 Task: Plan a scenic drive along the Florida Keys from Key Largo, Florida, to Key West, Florida.
Action: Mouse moved to (215, 78)
Screenshot: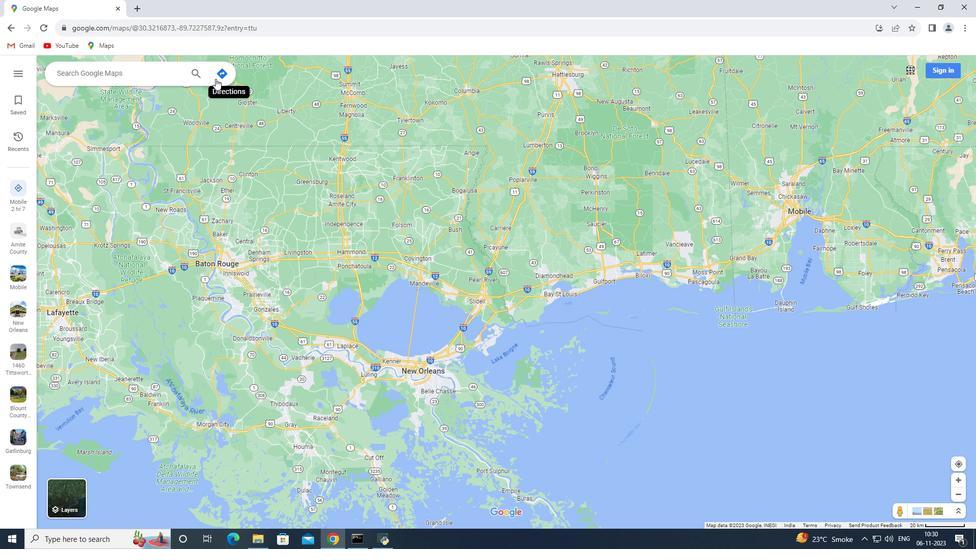 
Action: Mouse pressed left at (215, 78)
Screenshot: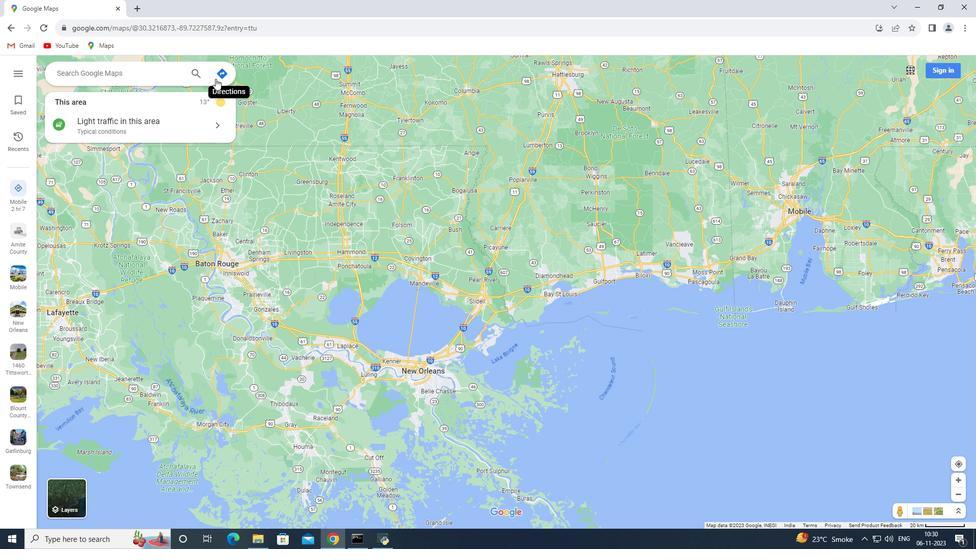 
Action: Mouse moved to (165, 102)
Screenshot: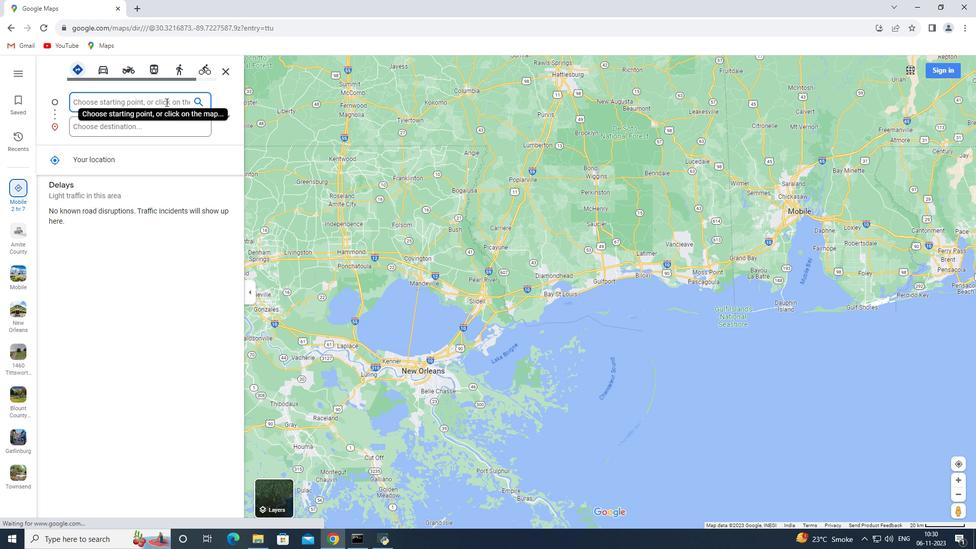 
Action: Key pressed <Key.shift_r><Key.shift_r><Key.shift_r><Key.shift_r>Key<Key.space><Key.shift_r>Largo,<Key.space><Key.shift>Florida
Screenshot: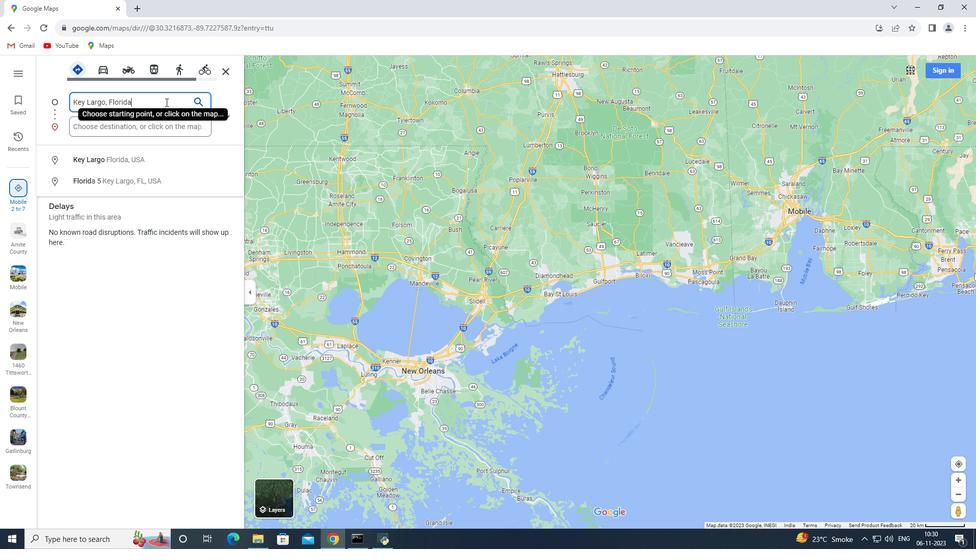 
Action: Mouse moved to (143, 126)
Screenshot: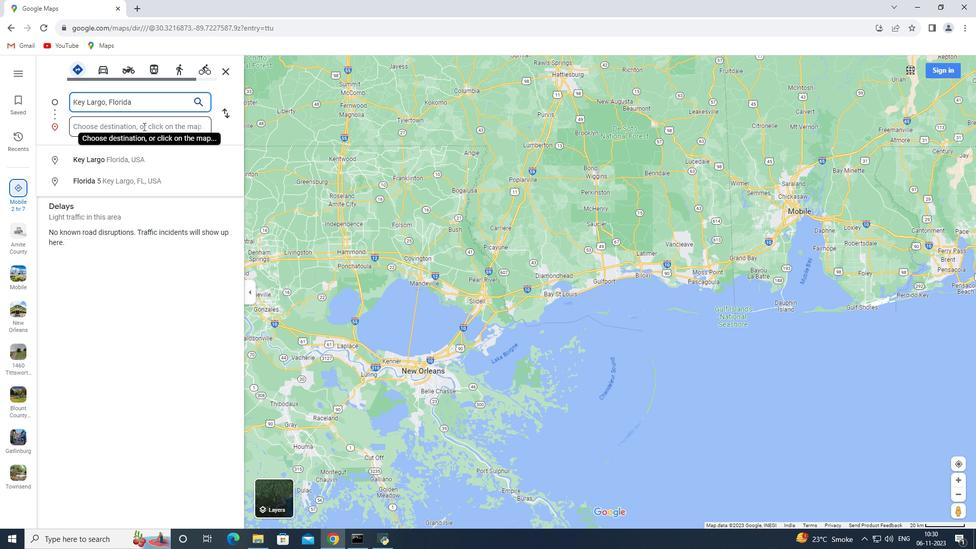 
Action: Mouse pressed left at (143, 126)
Screenshot: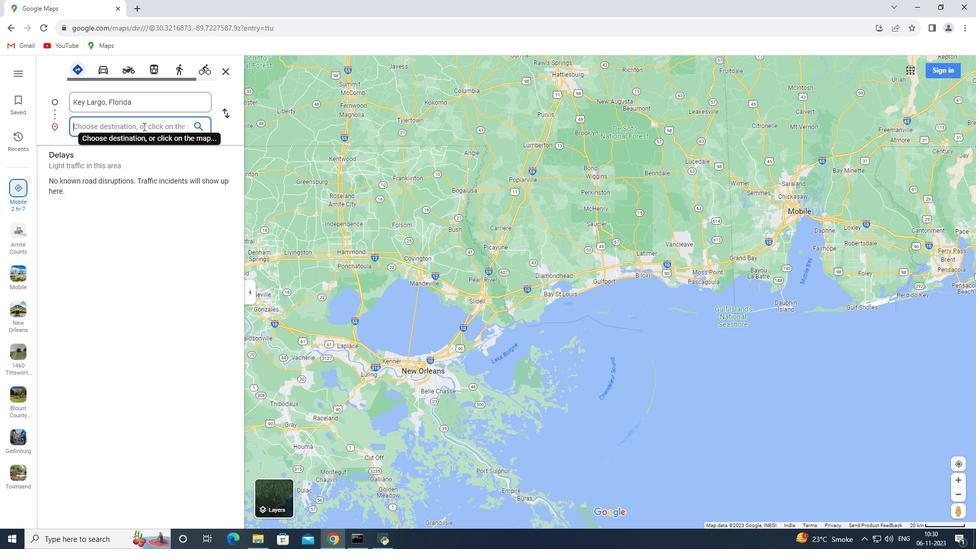 
Action: Key pressed <Key.shift><Key.shift><Key.shift><Key.shift><Key.shift><Key.shift><Key.shift><Key.shift><Key.shift><Key.shift><Key.shift><Key.shift><Key.shift><Key.shift><Key.shift>Key<Key.space><Key.shift>West,<Key.space><Key.shift_r><Key.shift_r><Key.shift_r>Florida<Key.enter>
Screenshot: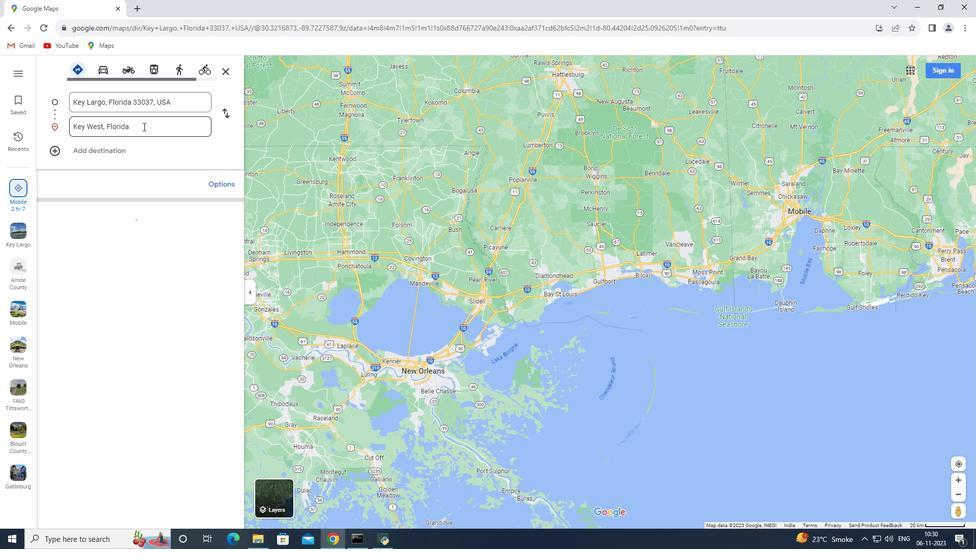 
Action: Mouse moved to (478, 76)
Screenshot: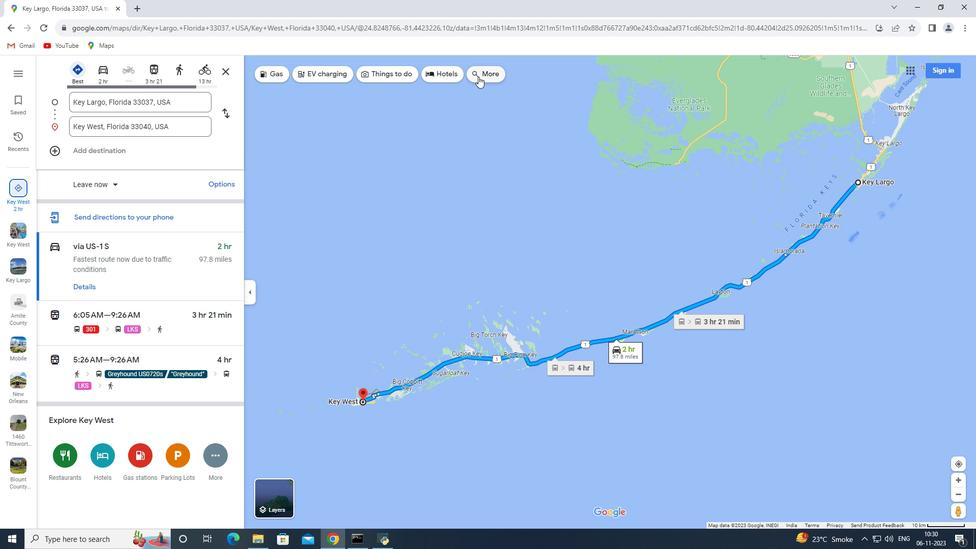 
Action: Mouse pressed left at (478, 76)
Screenshot: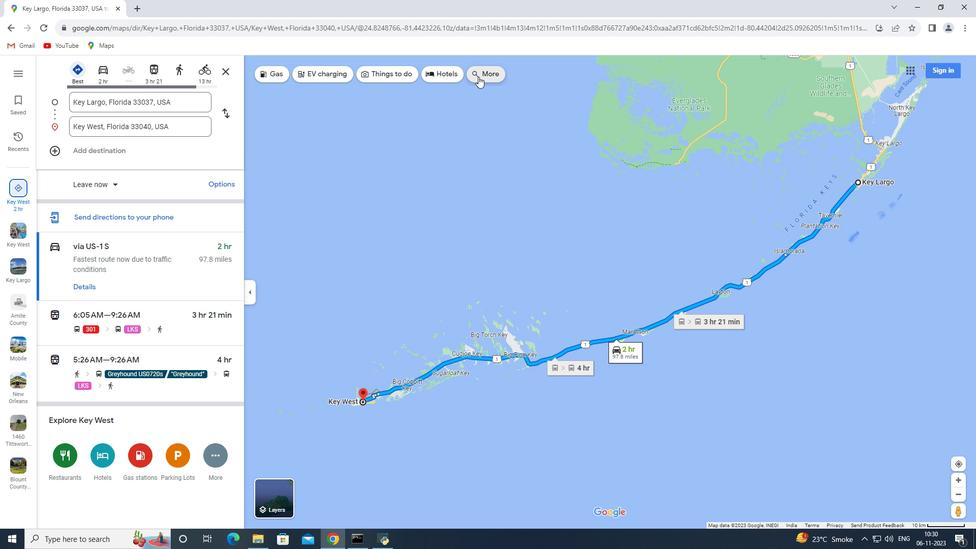 
Action: Mouse moved to (135, 64)
Screenshot: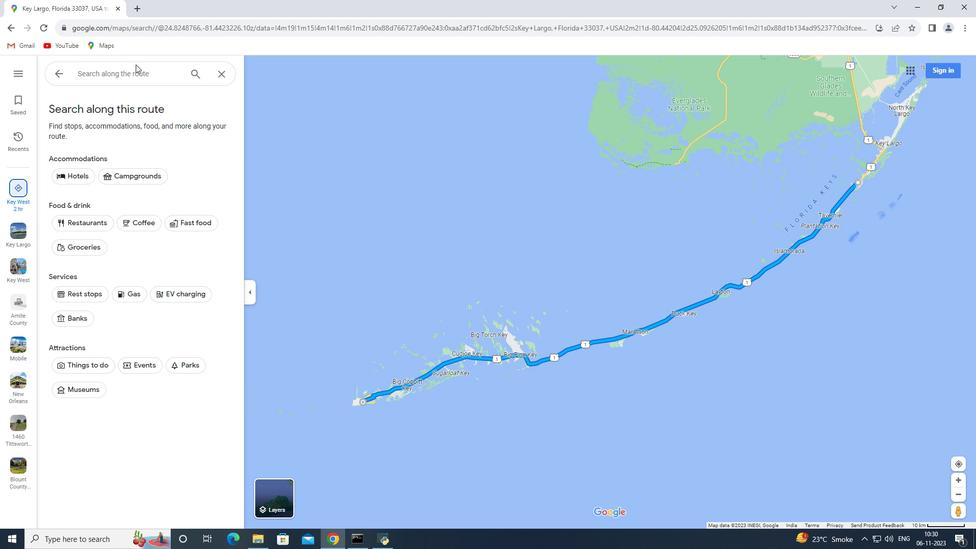 
Action: Mouse pressed left at (135, 64)
Screenshot: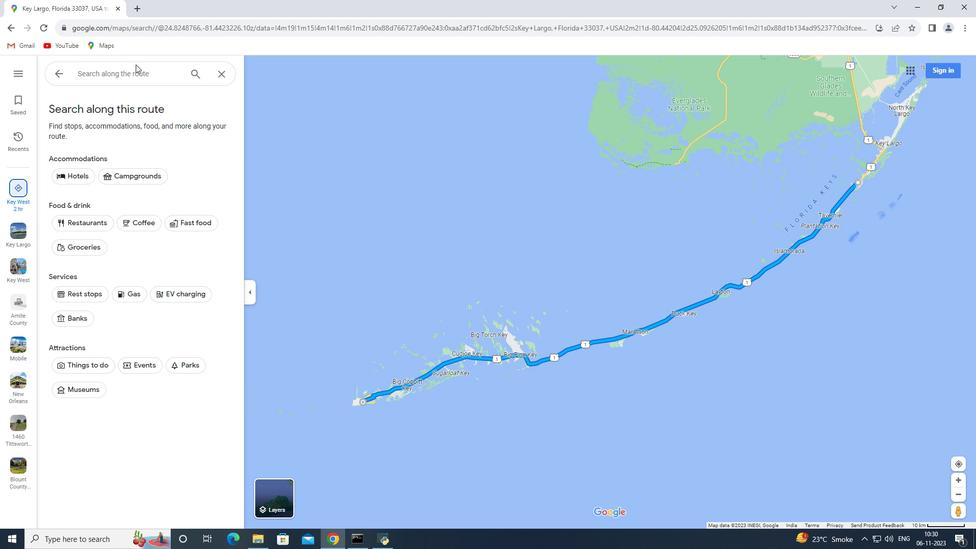 
Action: Mouse moved to (128, 69)
Screenshot: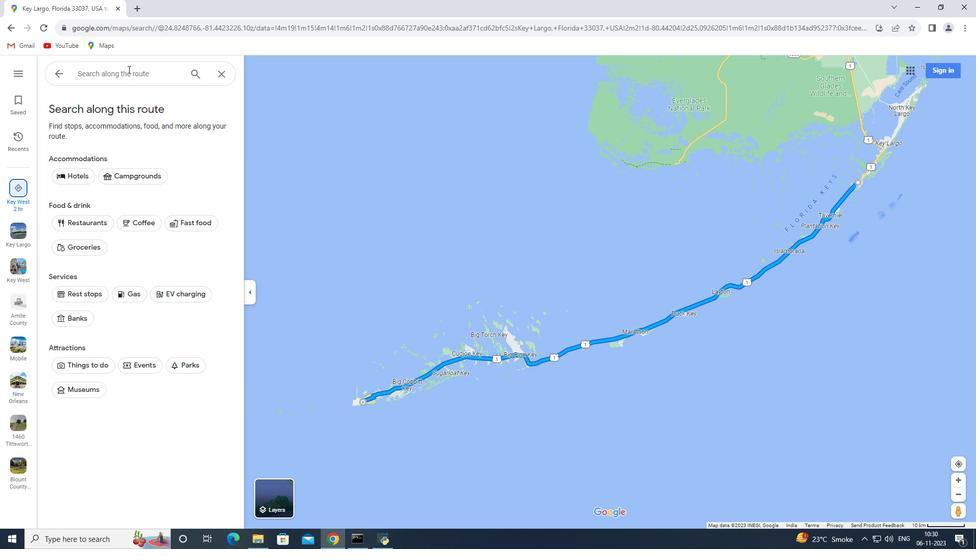 
Action: Mouse pressed left at (128, 69)
Screenshot: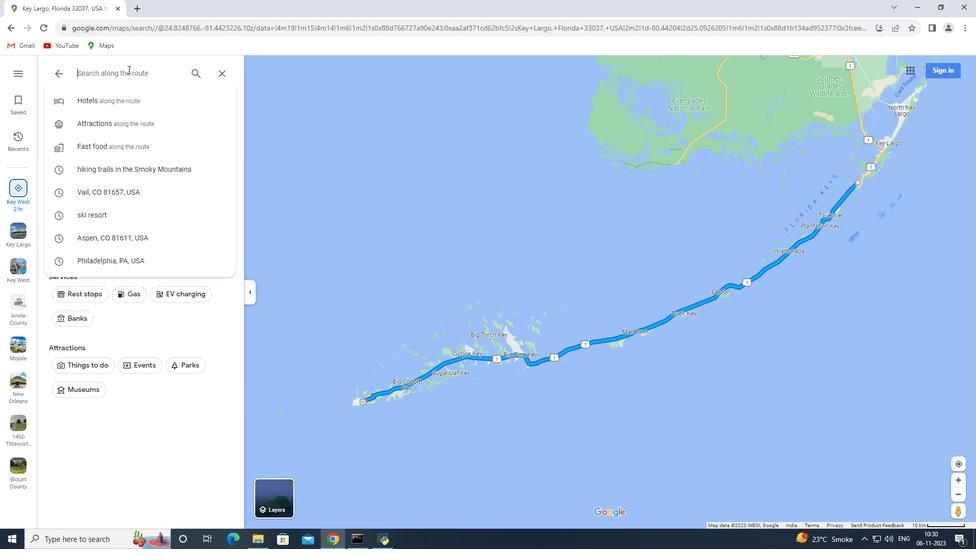 
Action: Key pressed scenic<Key.space>drive<Key.space>along<Key.space>the<Key.space><Key.shift>Florida<Key.space><Key.shift_r>Keys<Key.enter>
Screenshot: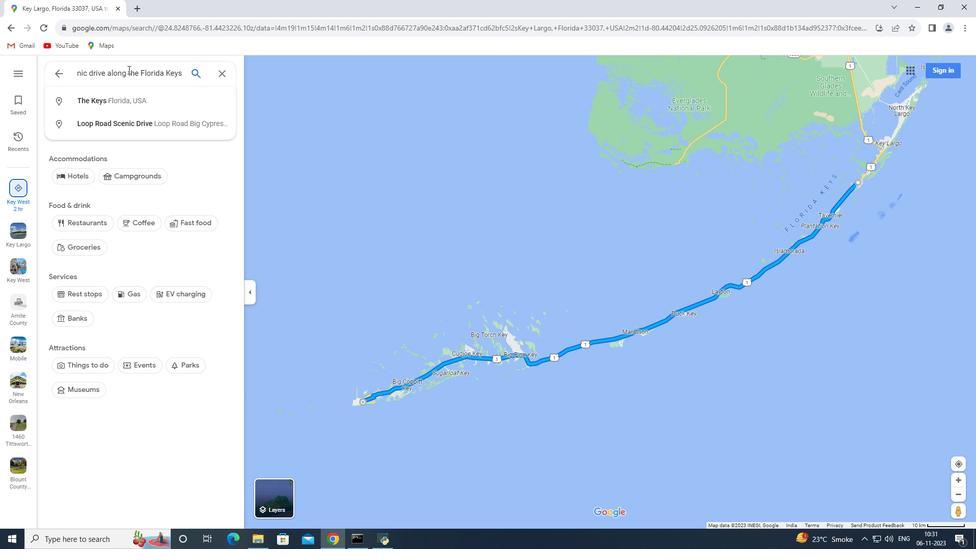 
